 Task: In messages turn off email notifications.
Action: Mouse moved to (827, 85)
Screenshot: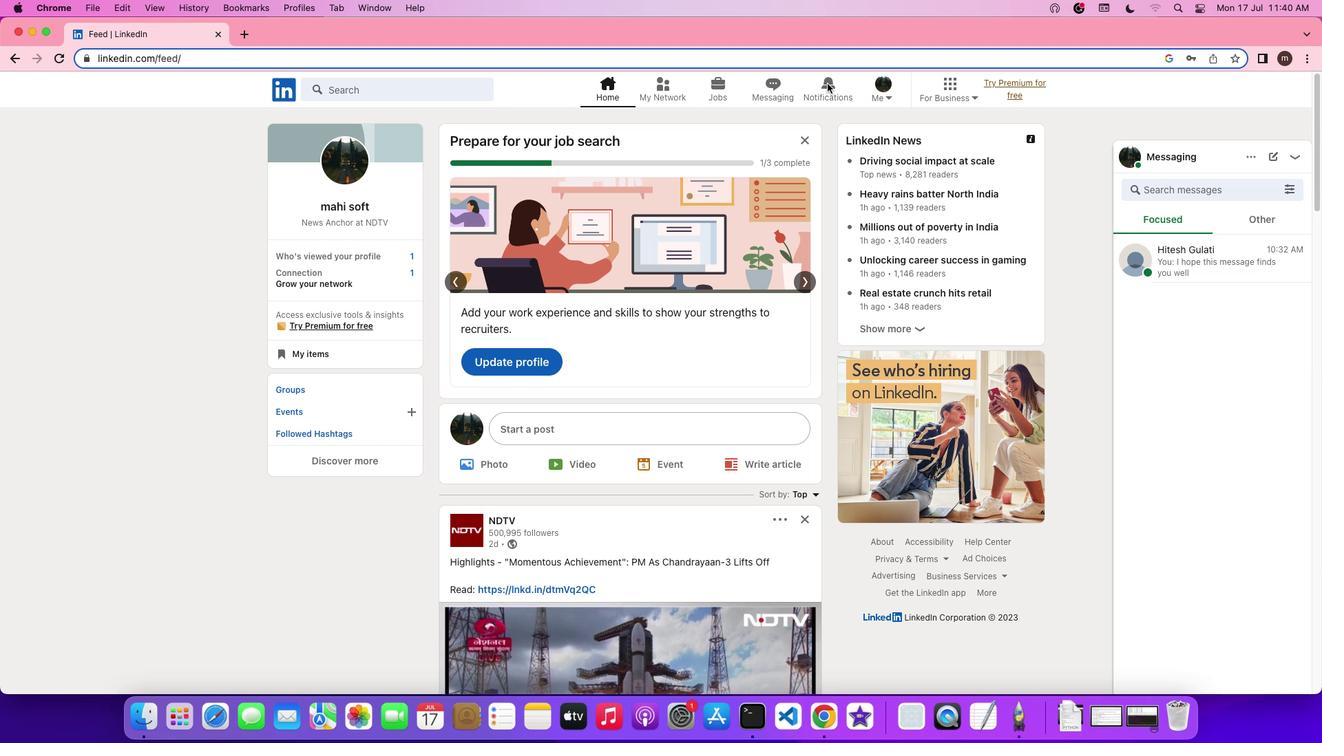 
Action: Mouse pressed left at (827, 85)
Screenshot: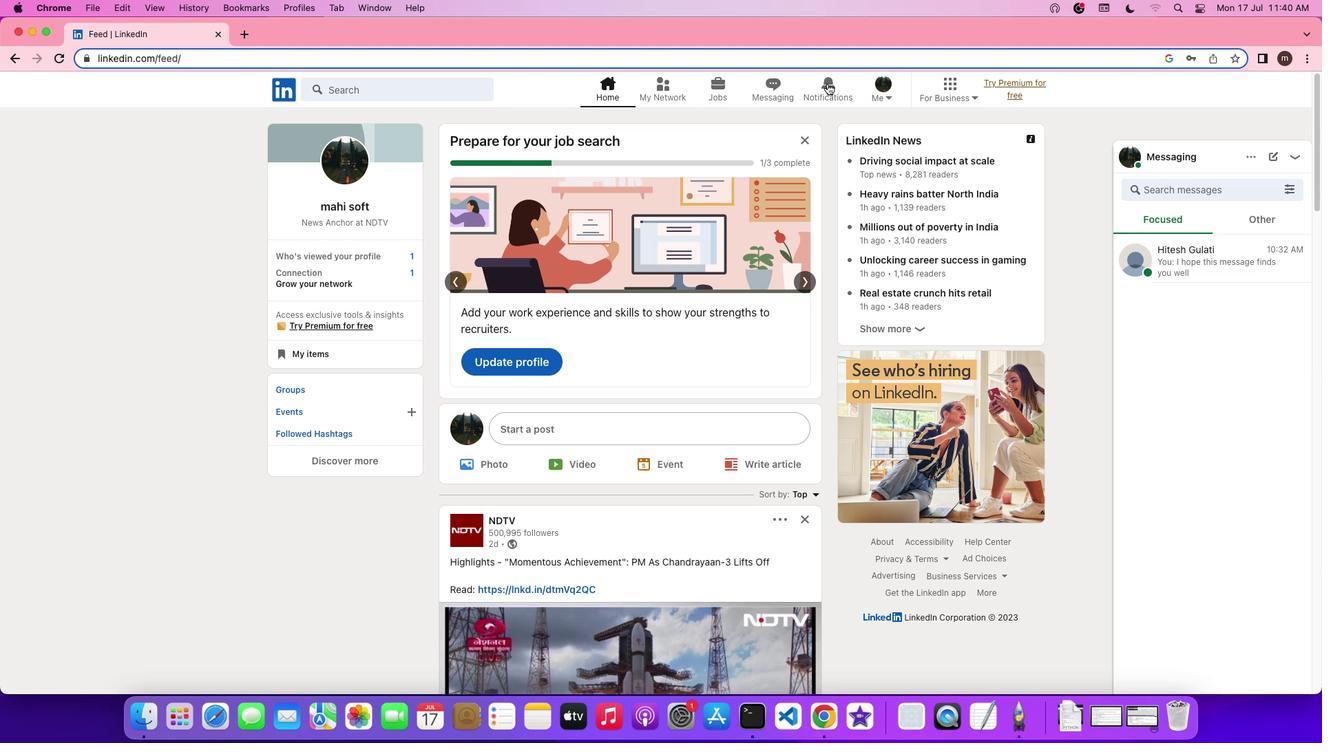 
Action: Mouse moved to (827, 84)
Screenshot: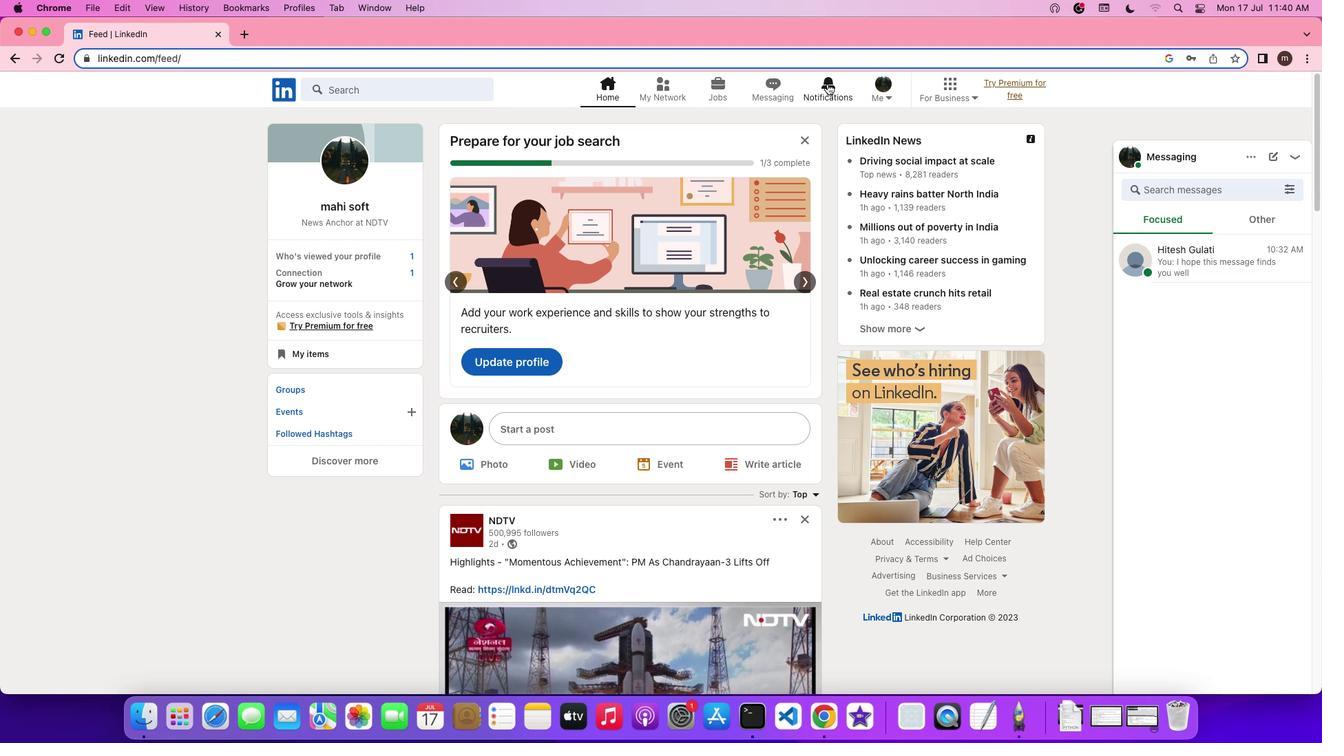 
Action: Mouse pressed left at (827, 84)
Screenshot: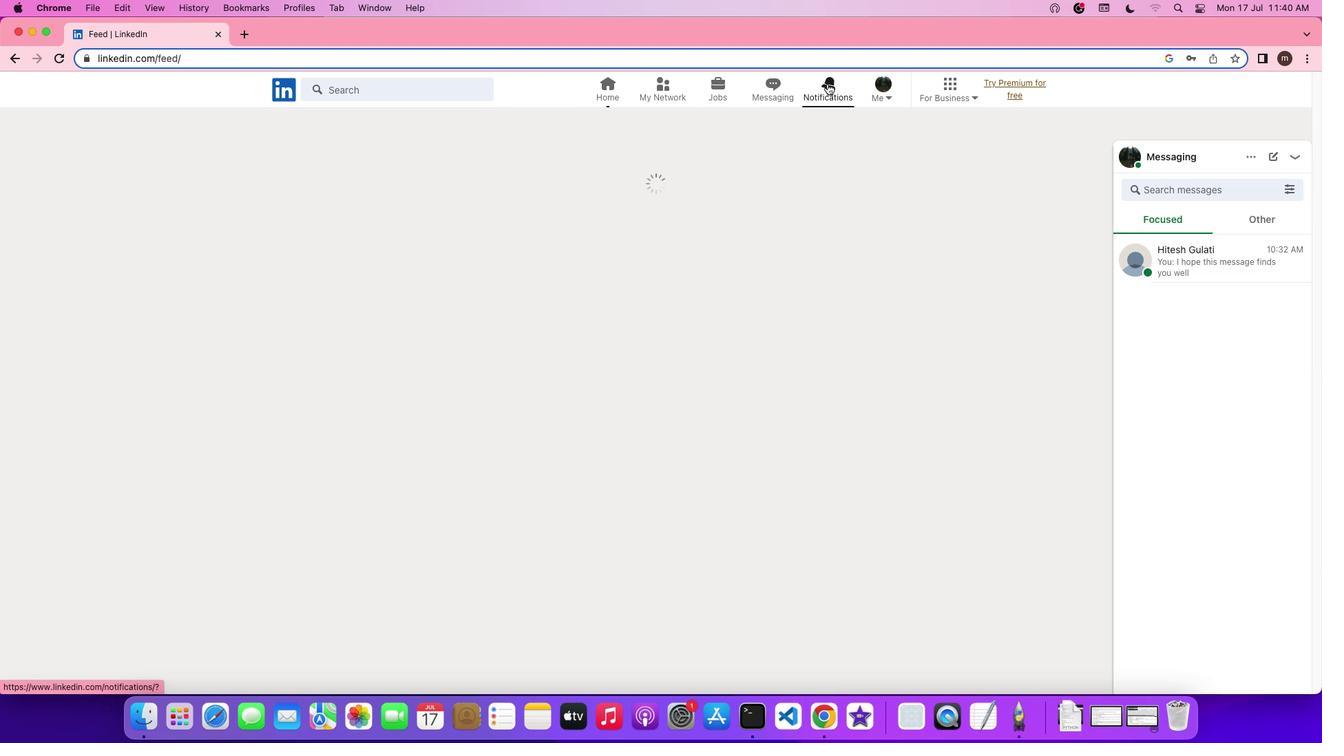 
Action: Mouse moved to (323, 178)
Screenshot: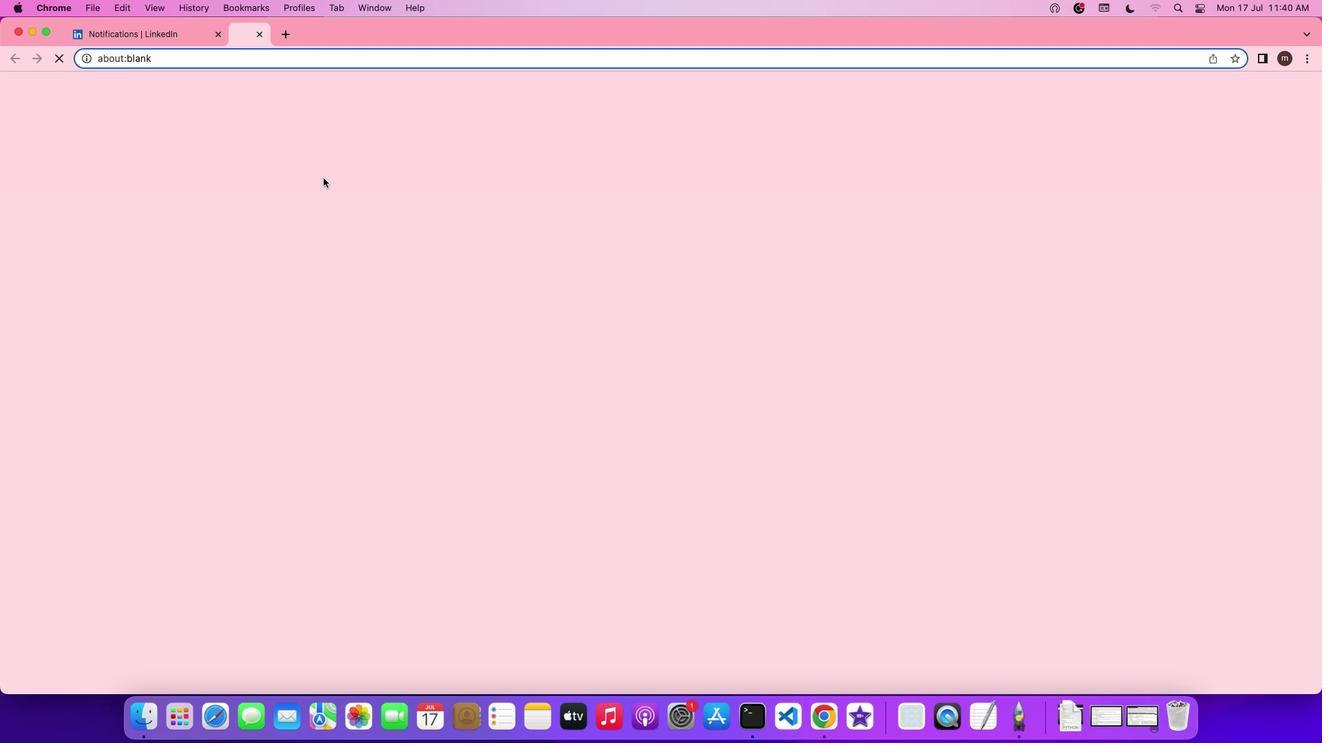 
Action: Mouse pressed left at (323, 178)
Screenshot: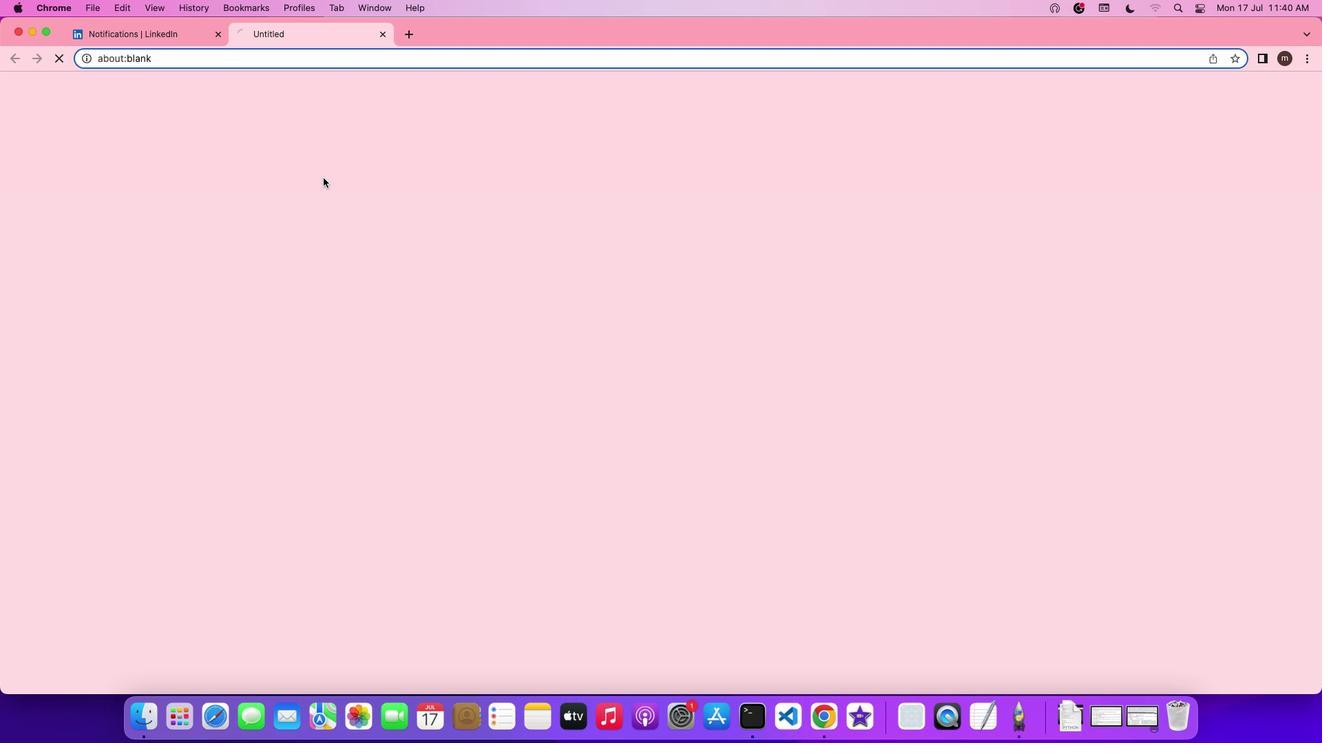 
Action: Mouse moved to (577, 377)
Screenshot: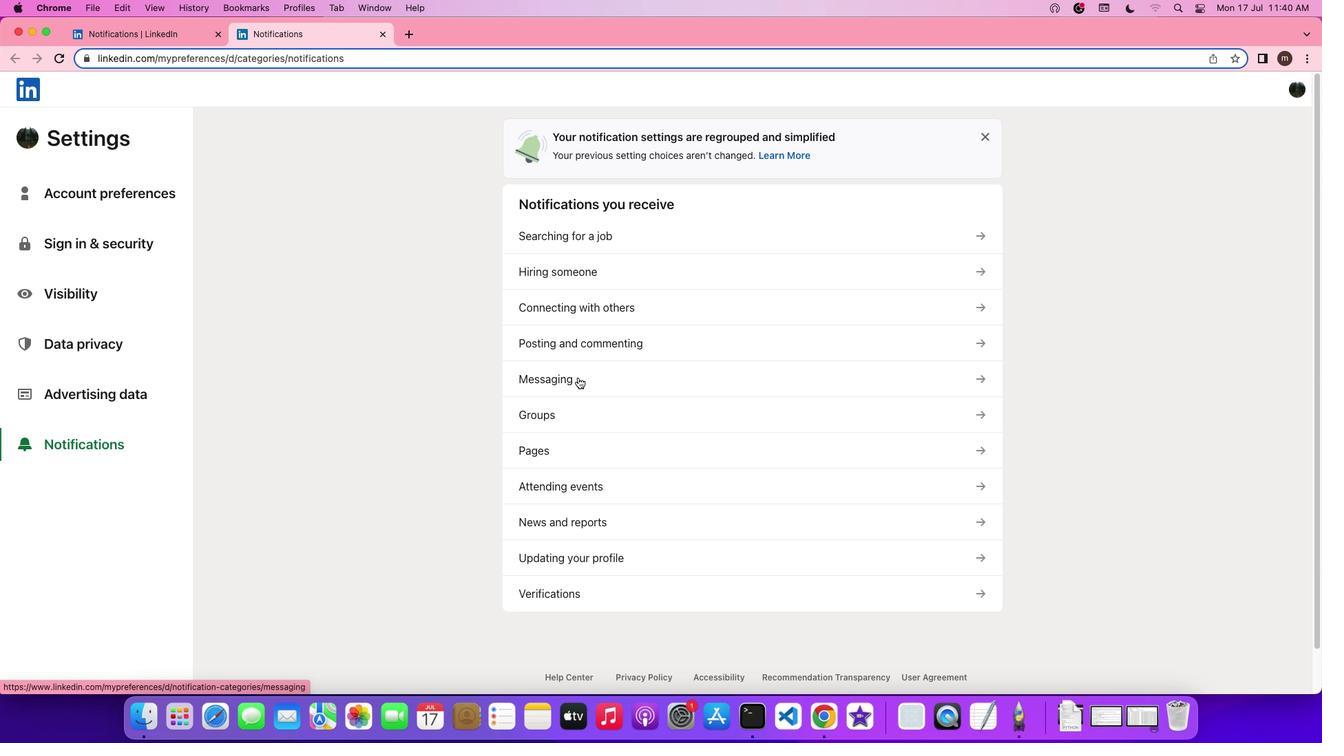 
Action: Mouse pressed left at (577, 377)
Screenshot: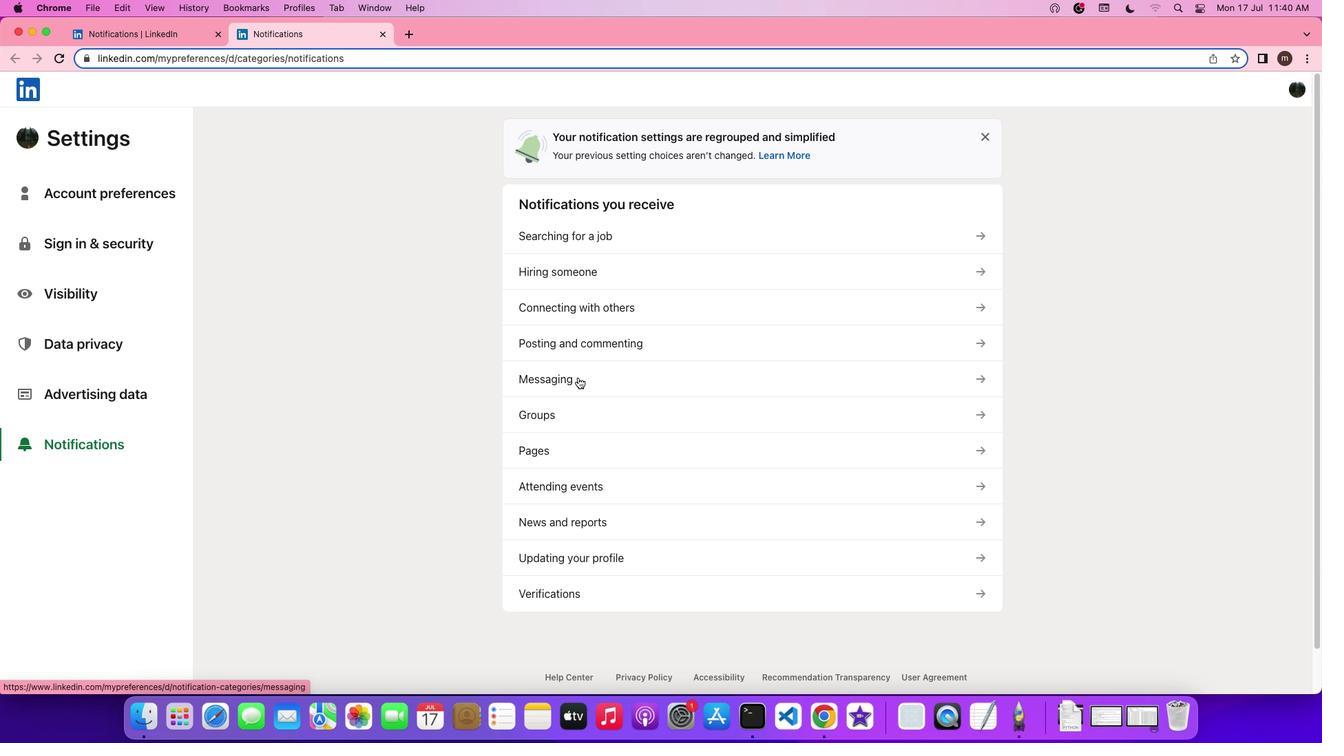
Action: Mouse moved to (730, 239)
Screenshot: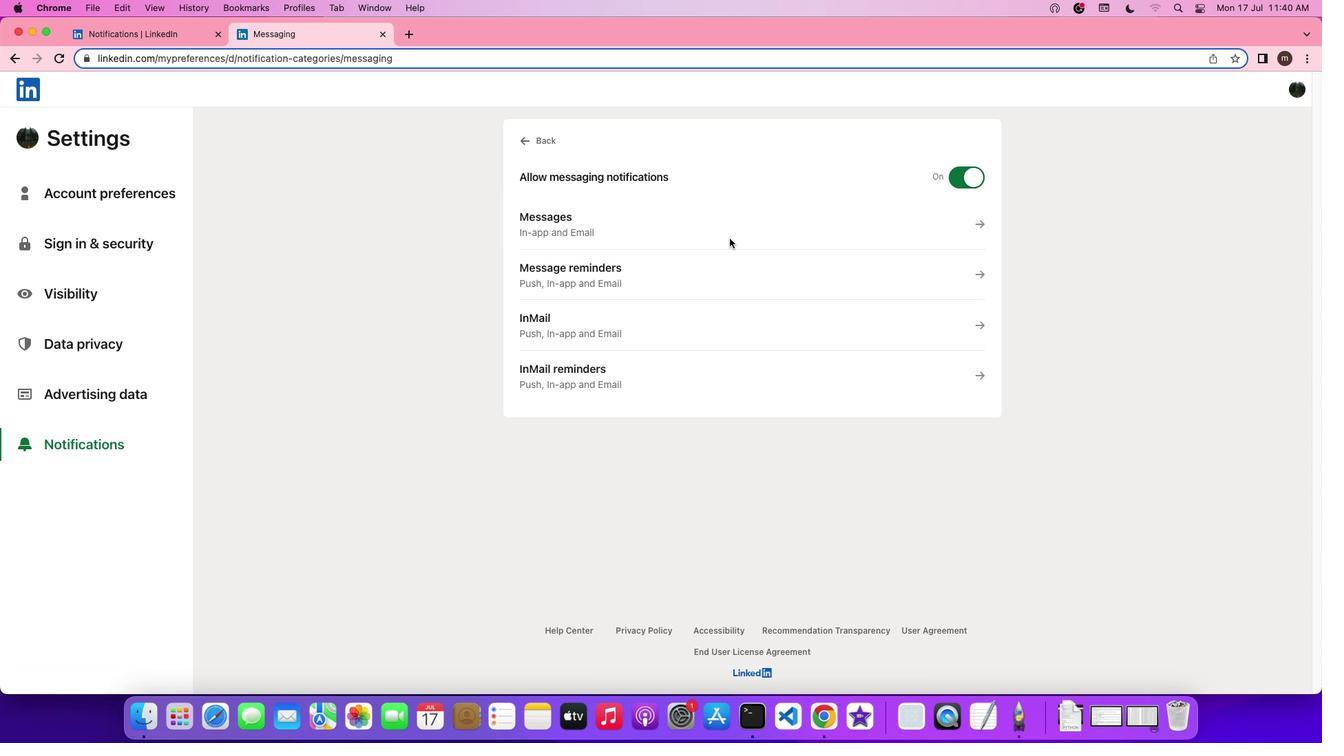 
Action: Mouse pressed left at (730, 239)
Screenshot: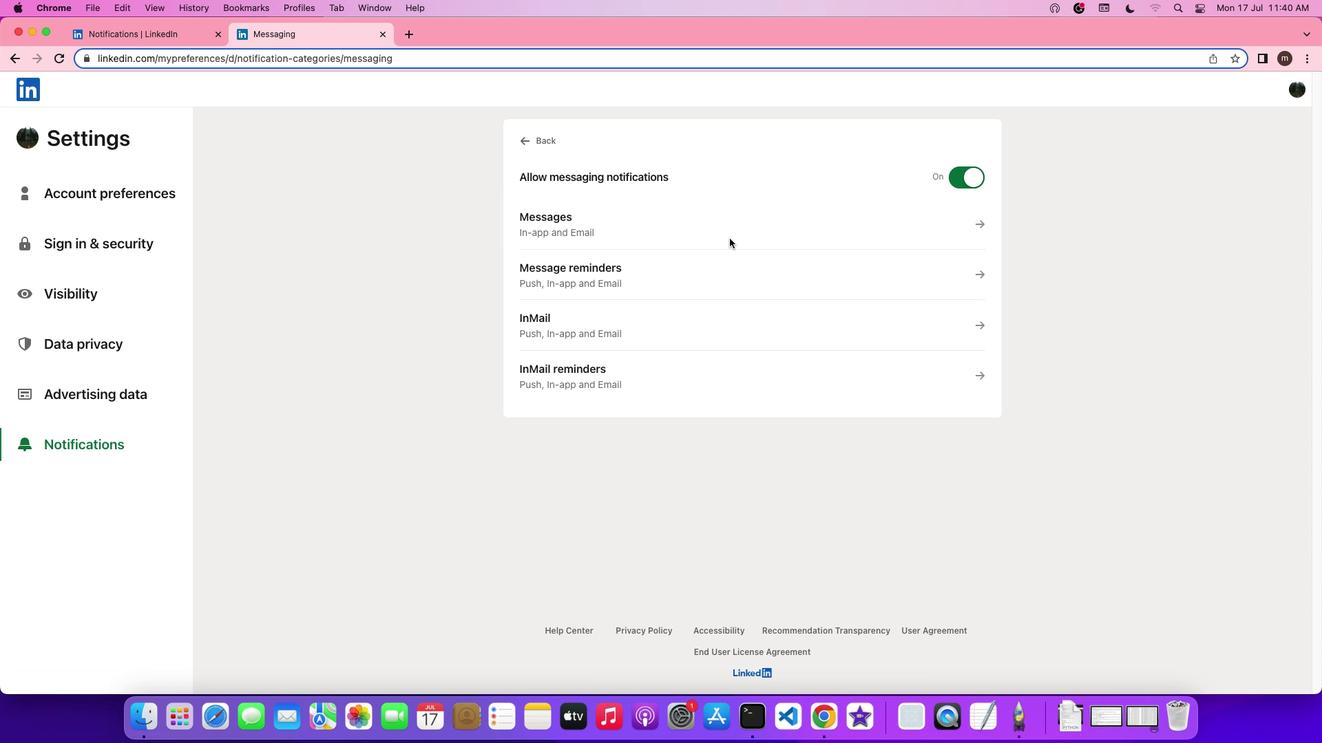 
Action: Mouse moved to (983, 226)
Screenshot: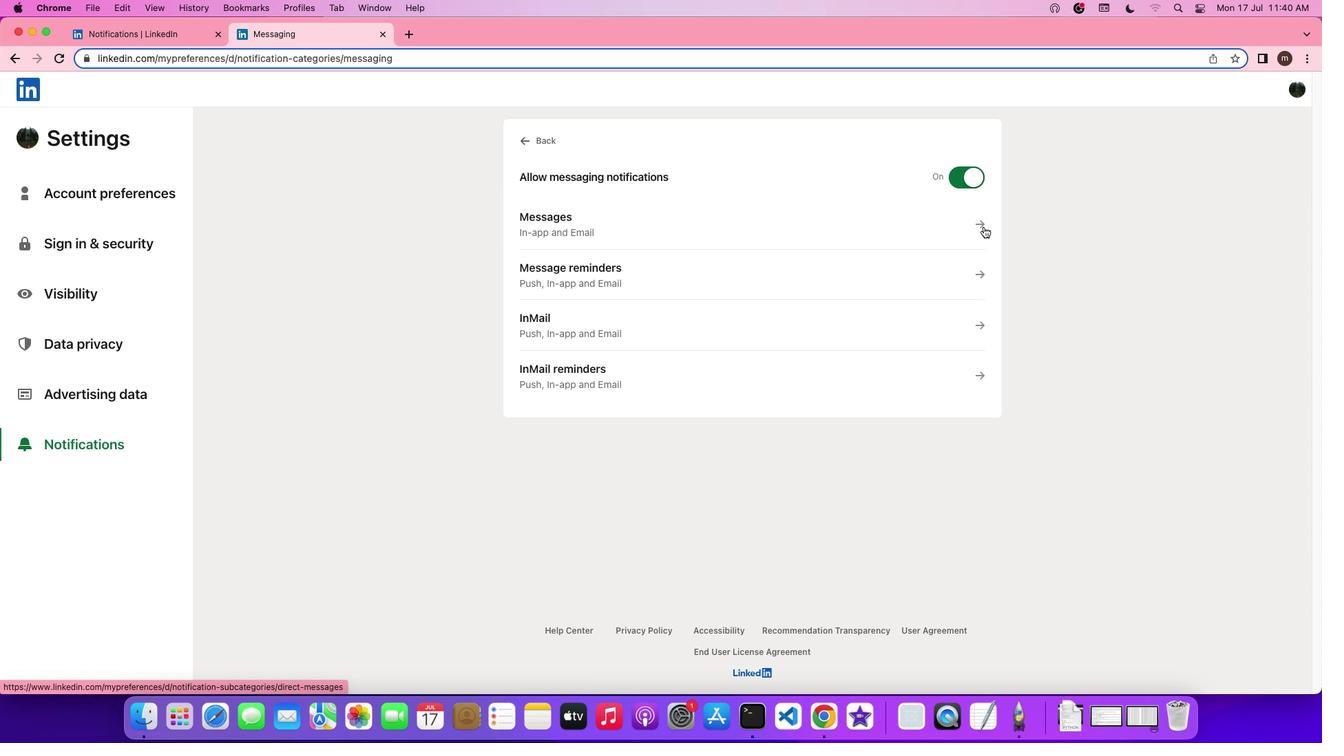 
Action: Mouse pressed left at (983, 226)
Screenshot: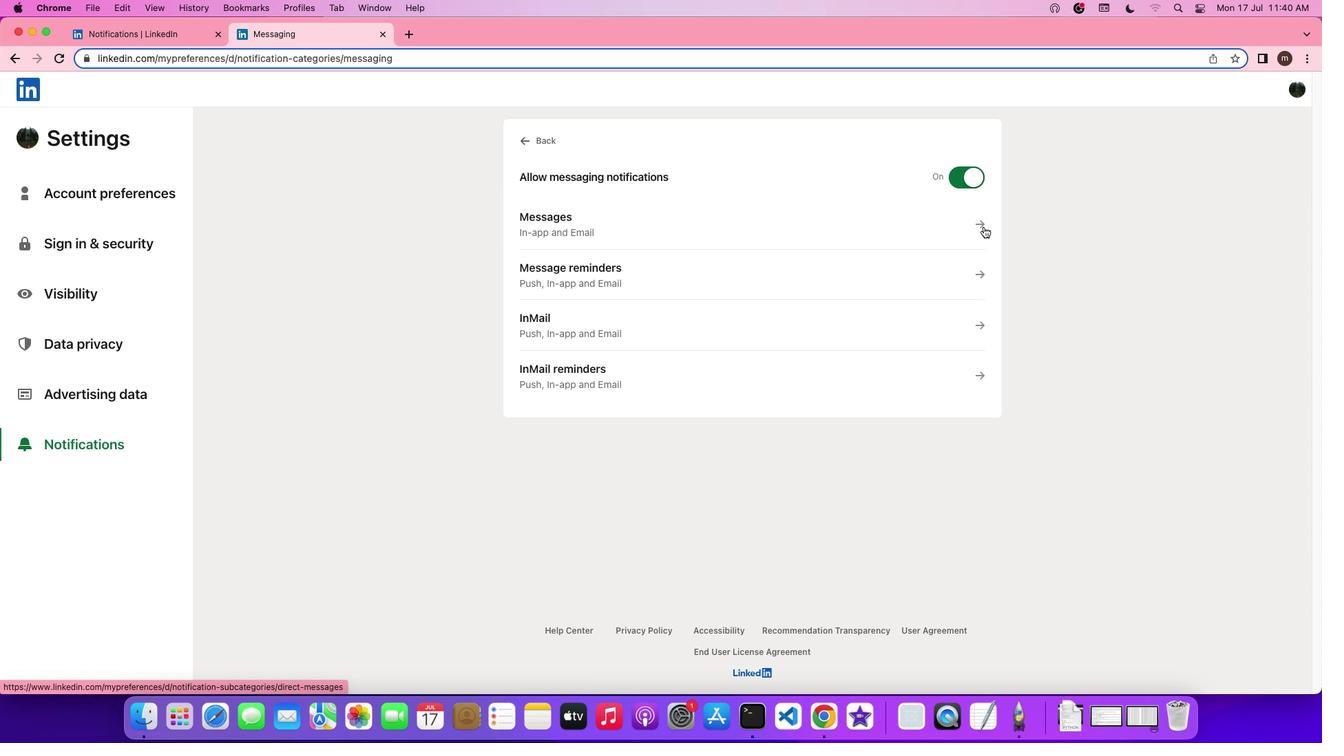 
Action: Mouse moved to (964, 368)
Screenshot: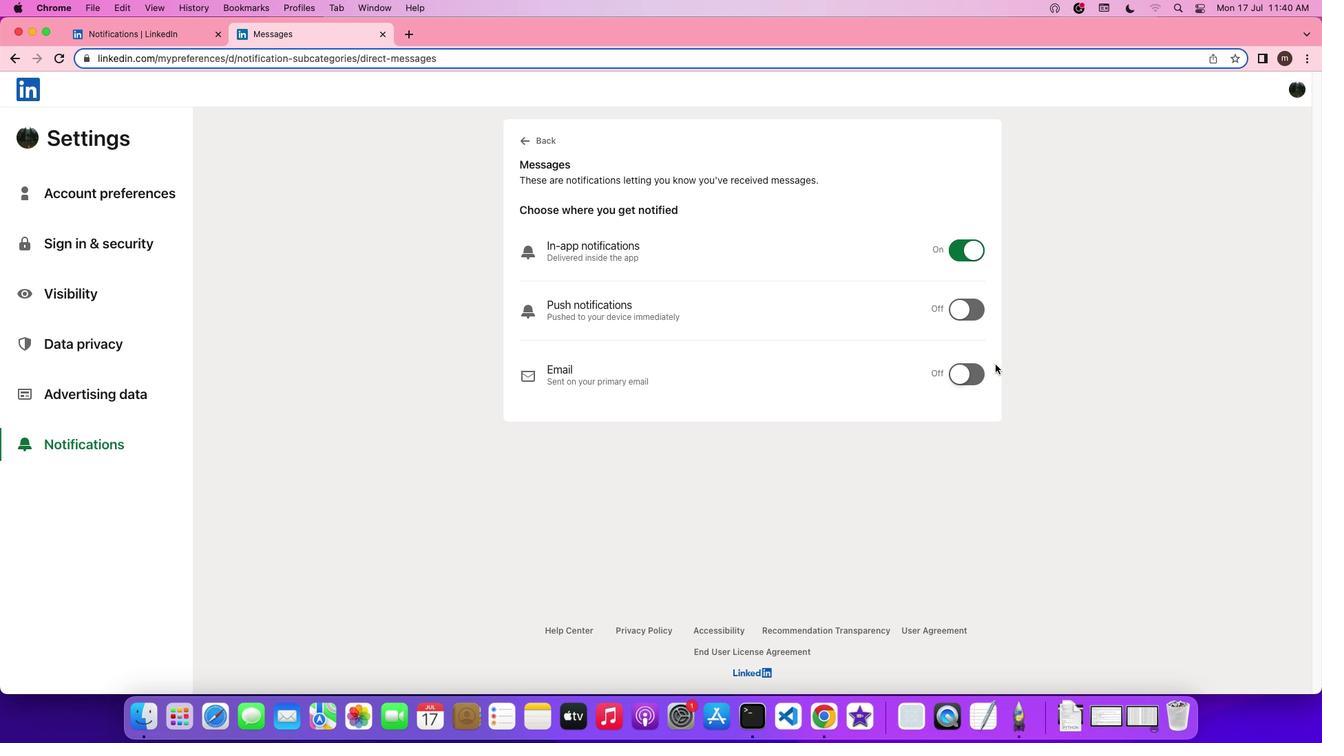 
Action: Mouse pressed left at (964, 368)
Screenshot: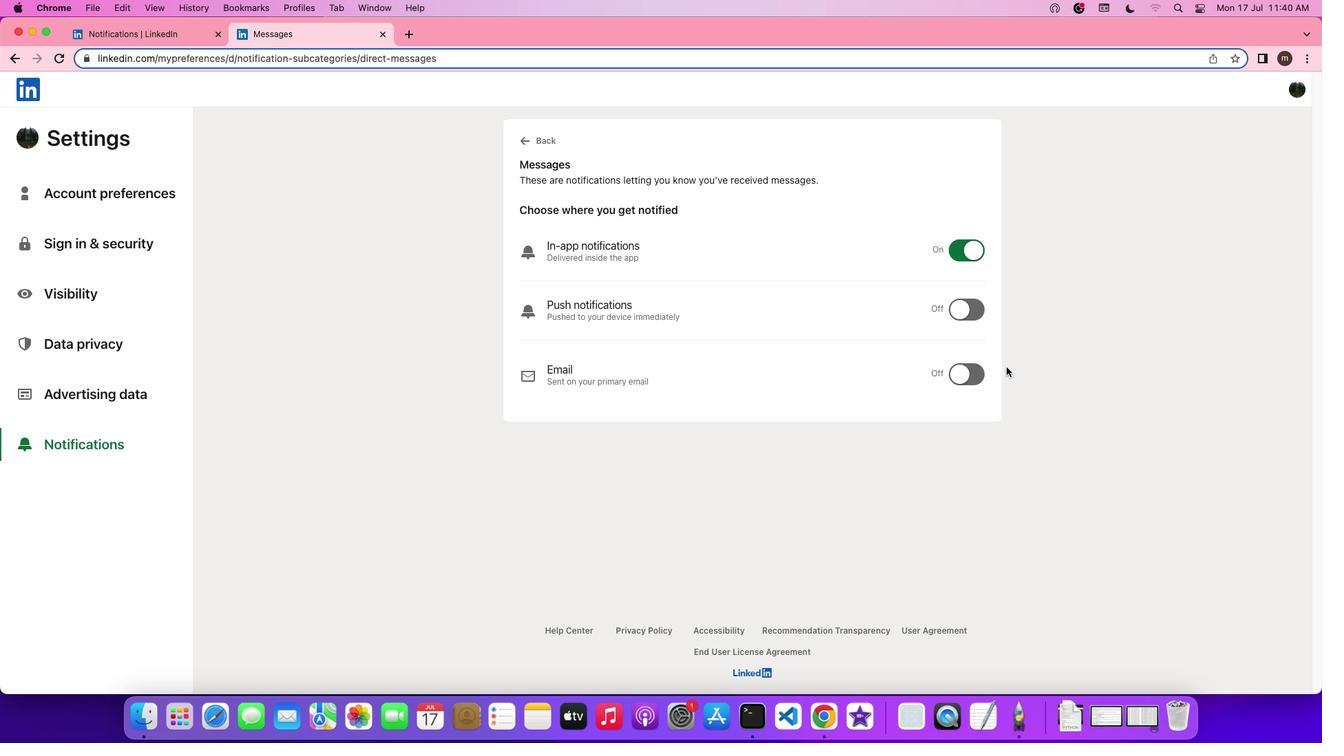 
Action: Mouse moved to (1007, 367)
Screenshot: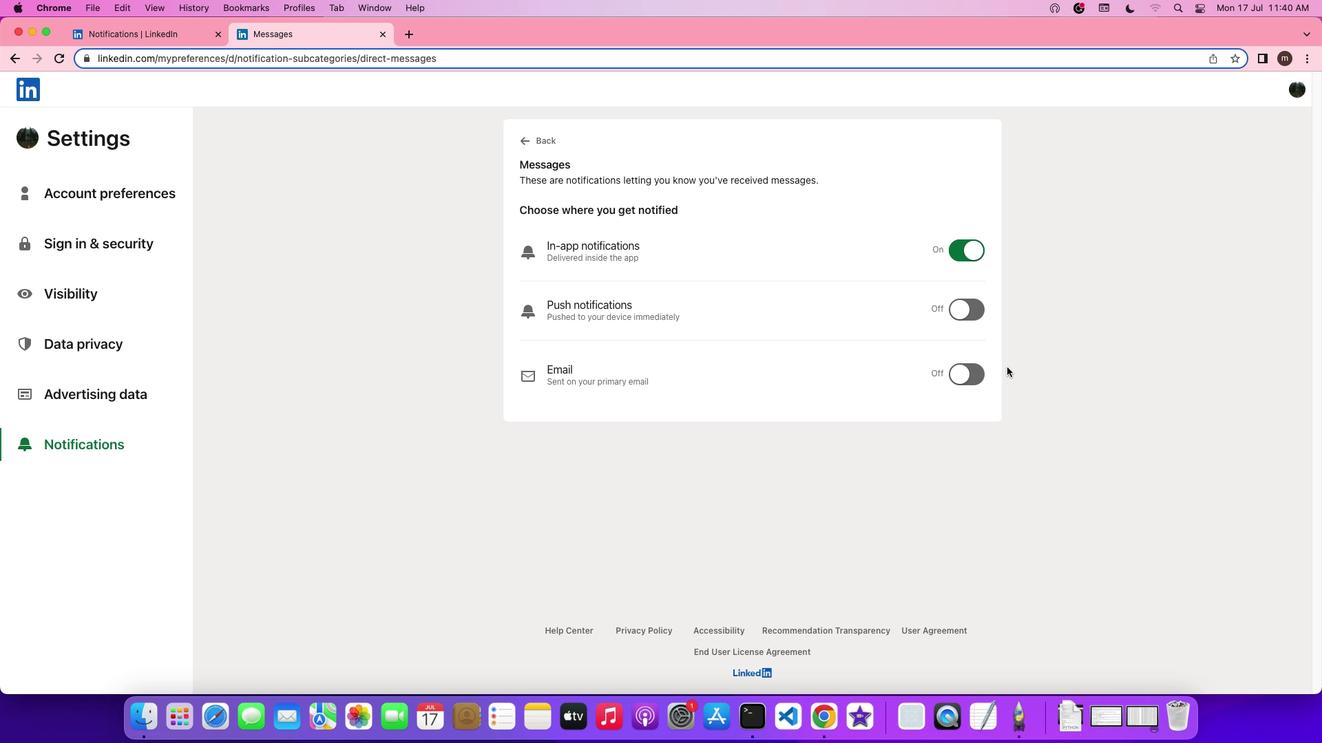 
